Task: Add Four Sigmatic Organic Golden Latte Mushroom Mix Packet to the cart.
Action: Mouse pressed left at (19, 81)
Screenshot: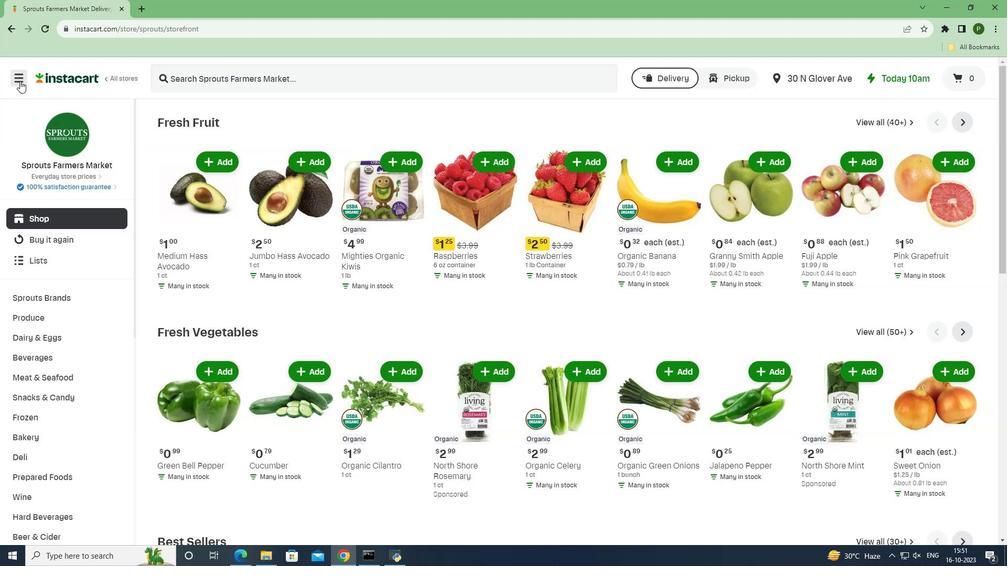 
Action: Mouse moved to (34, 277)
Screenshot: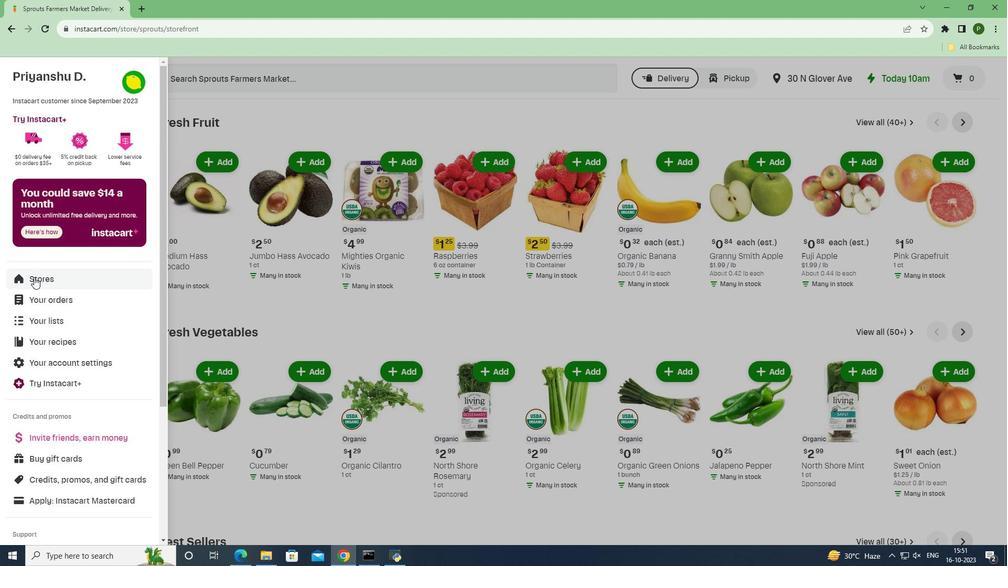 
Action: Mouse pressed left at (34, 277)
Screenshot: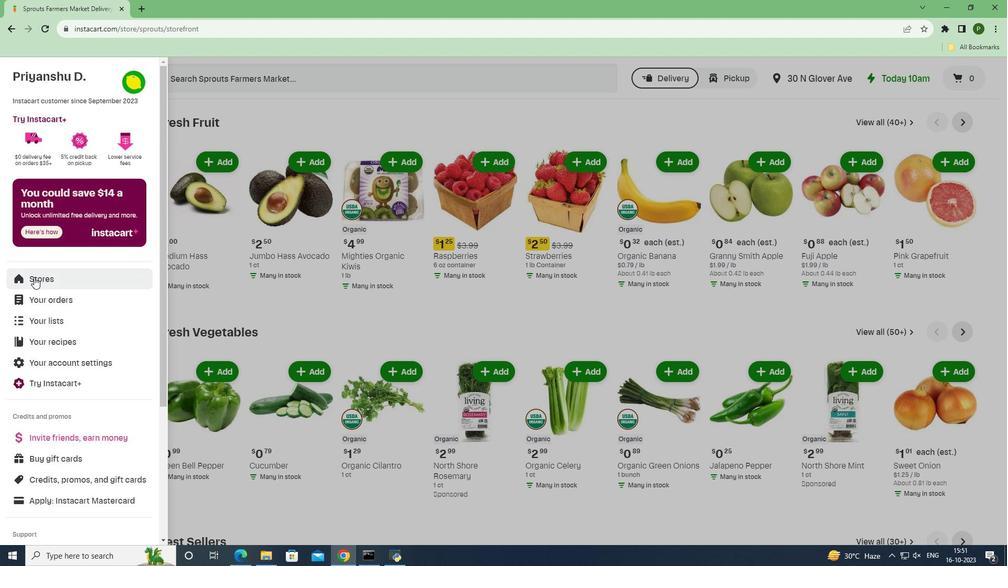 
Action: Mouse moved to (248, 125)
Screenshot: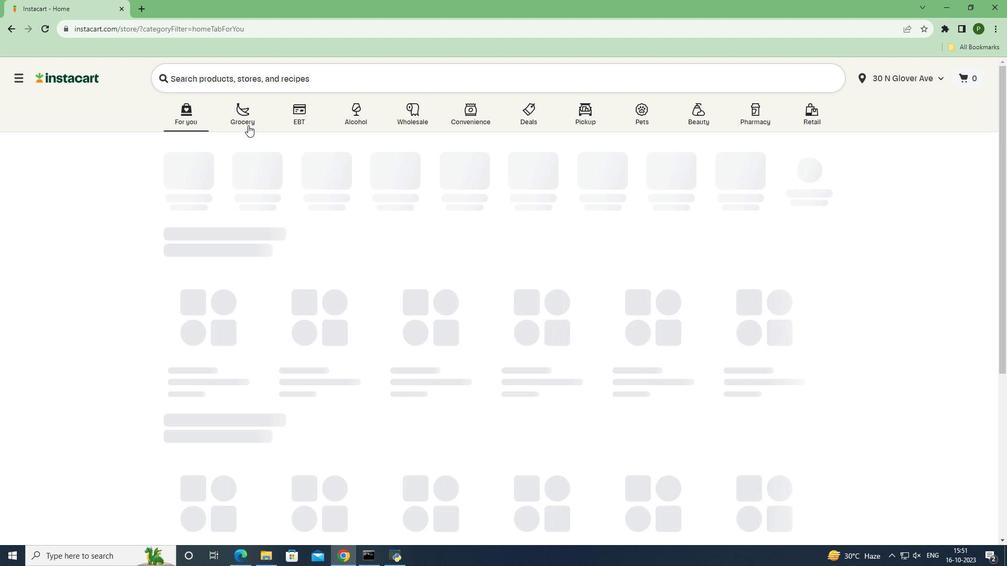 
Action: Mouse pressed left at (248, 125)
Screenshot: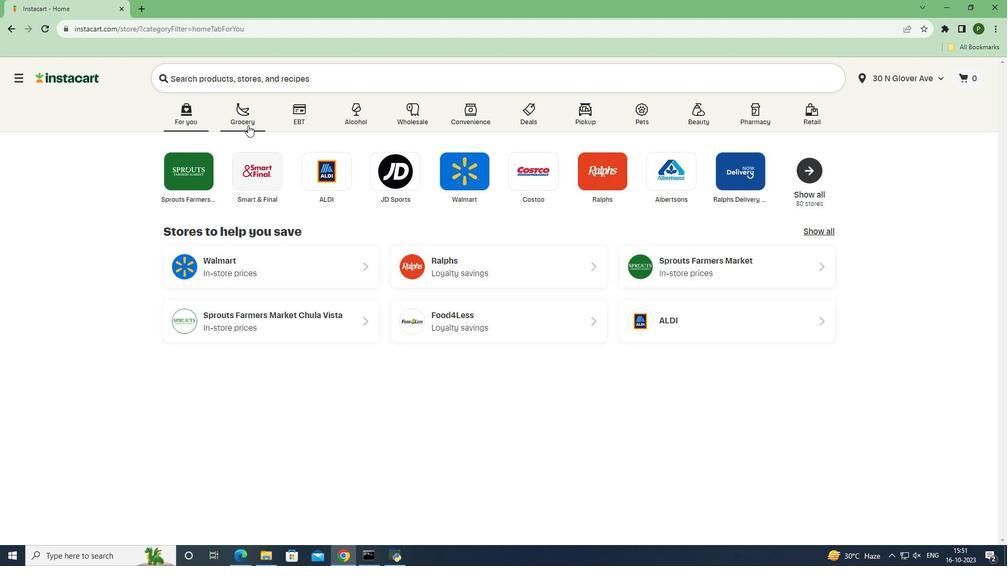 
Action: Mouse moved to (638, 240)
Screenshot: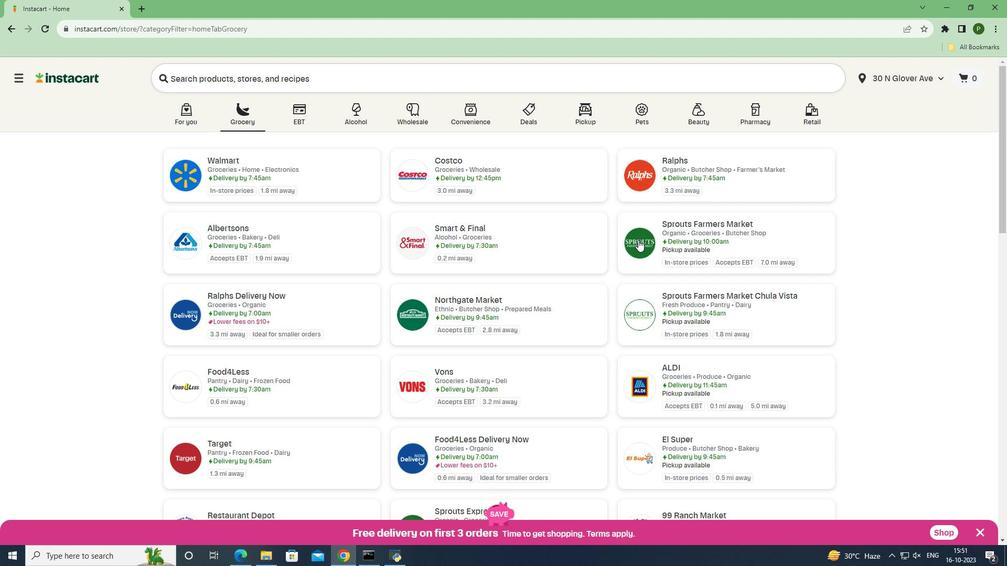 
Action: Mouse pressed left at (638, 240)
Screenshot: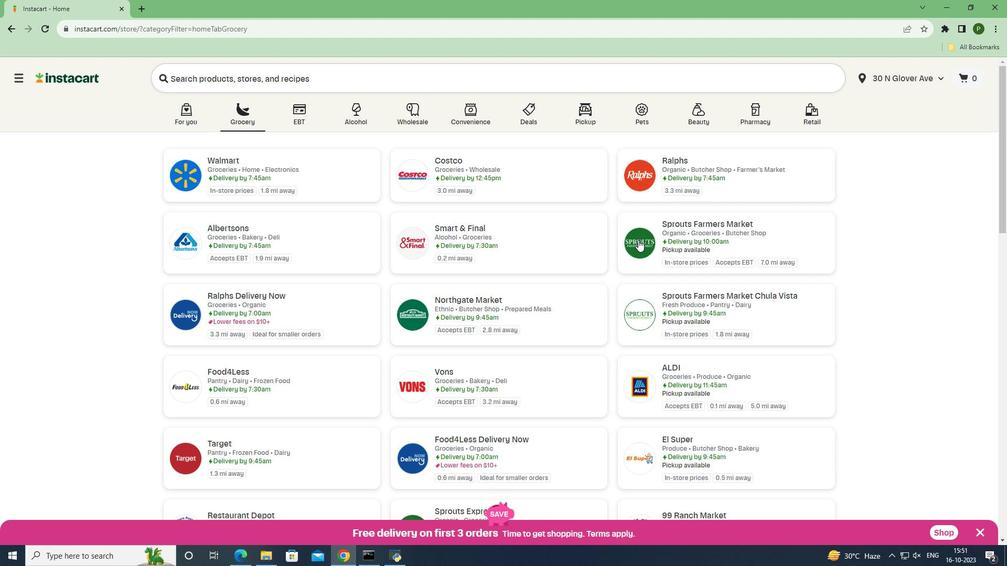 
Action: Mouse moved to (86, 360)
Screenshot: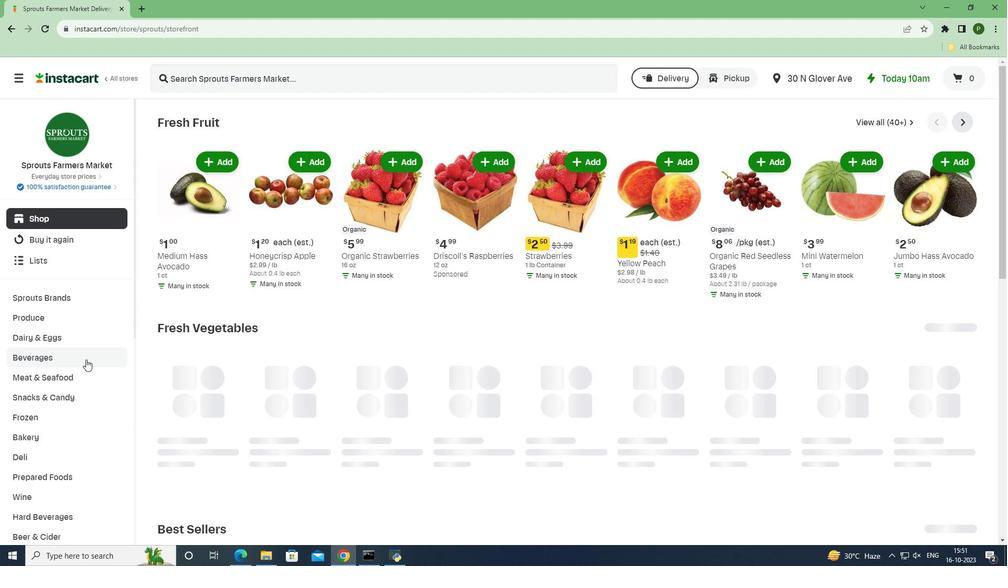
Action: Mouse pressed left at (86, 360)
Screenshot: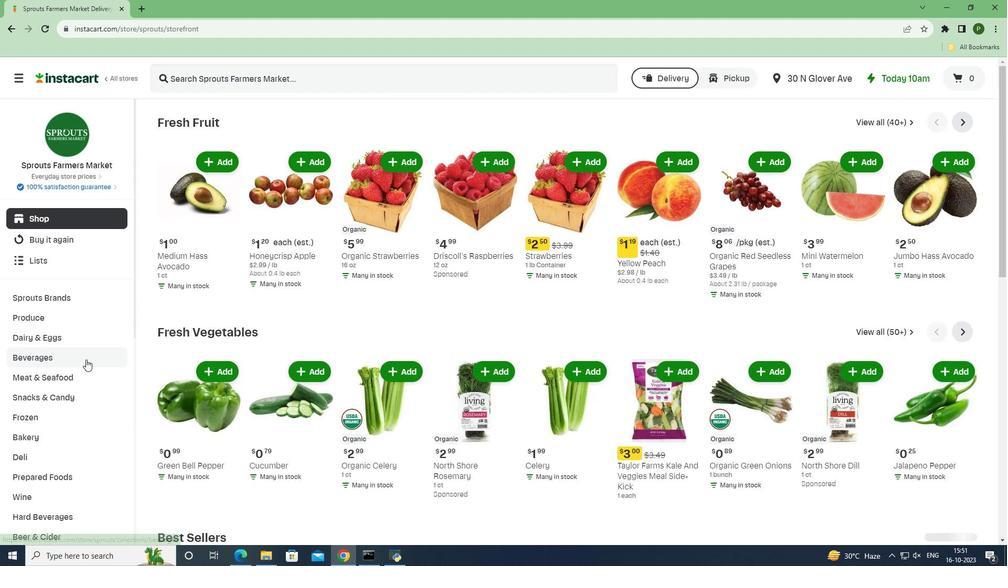 
Action: Mouse moved to (948, 146)
Screenshot: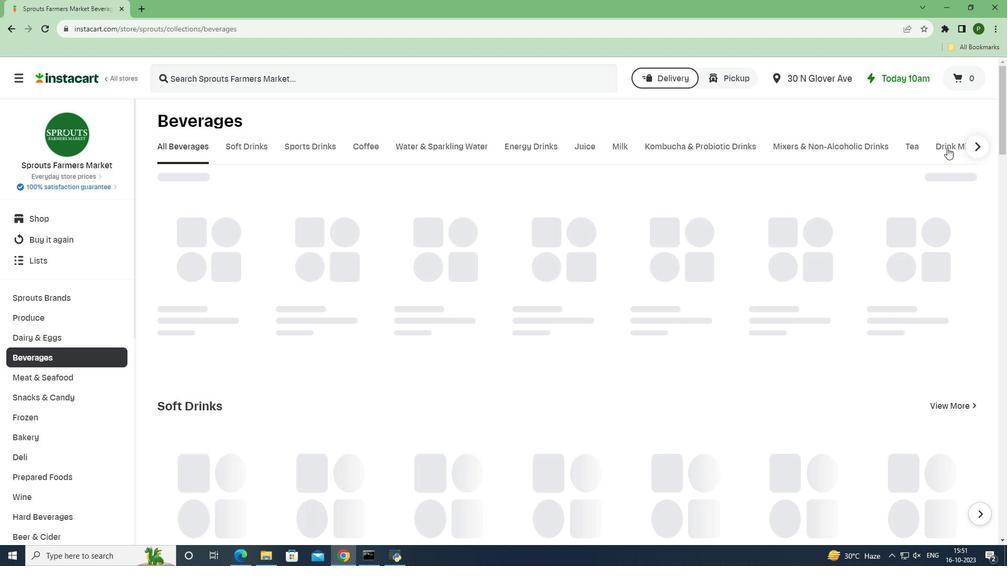 
Action: Mouse pressed left at (948, 146)
Screenshot: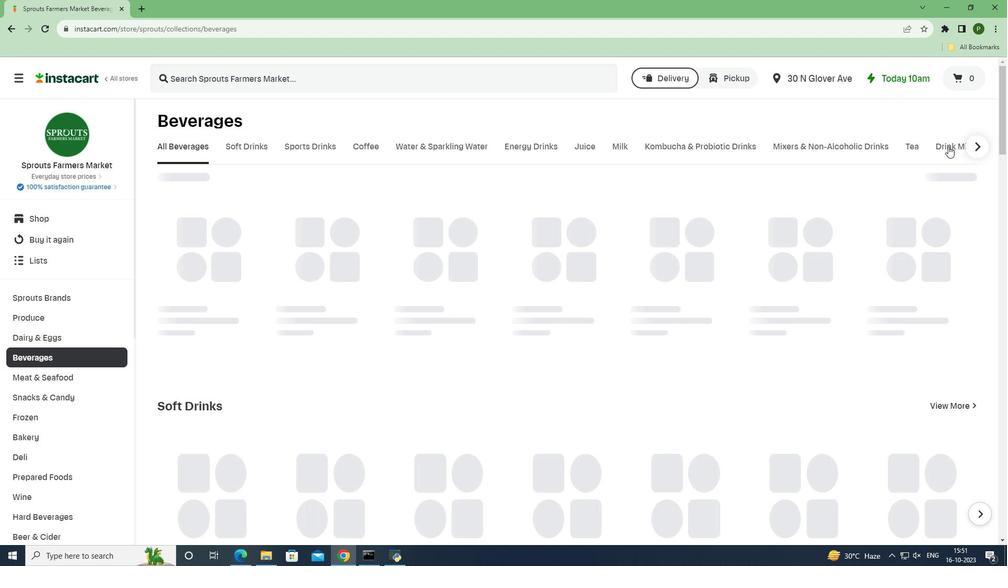
Action: Mouse moved to (281, 194)
Screenshot: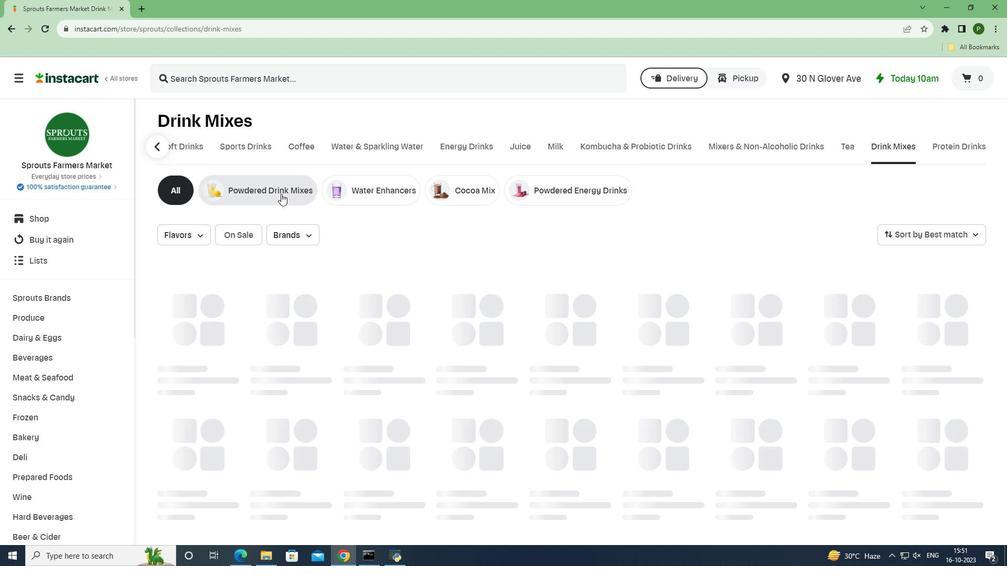 
Action: Mouse pressed left at (281, 194)
Screenshot: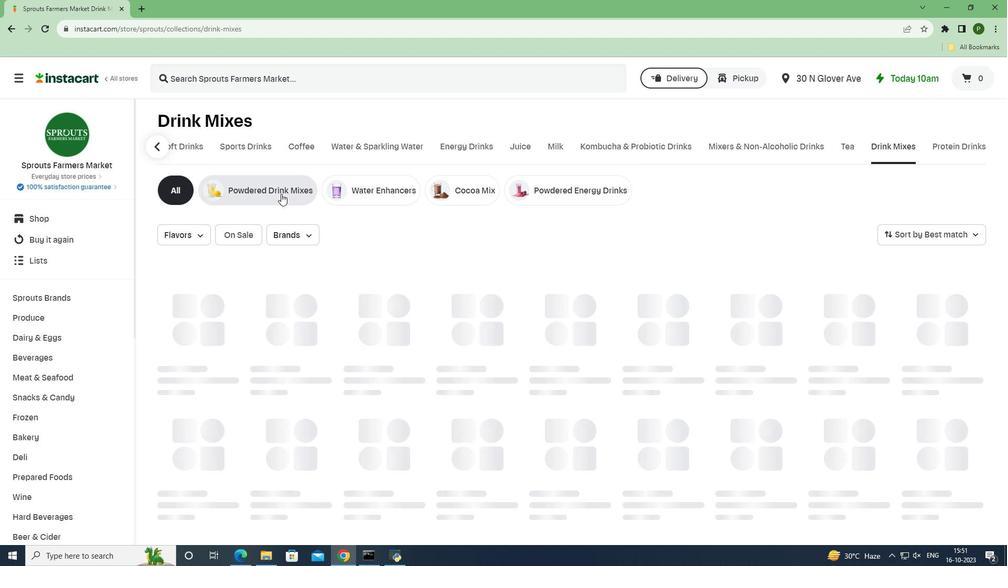
Action: Mouse moved to (281, 78)
Screenshot: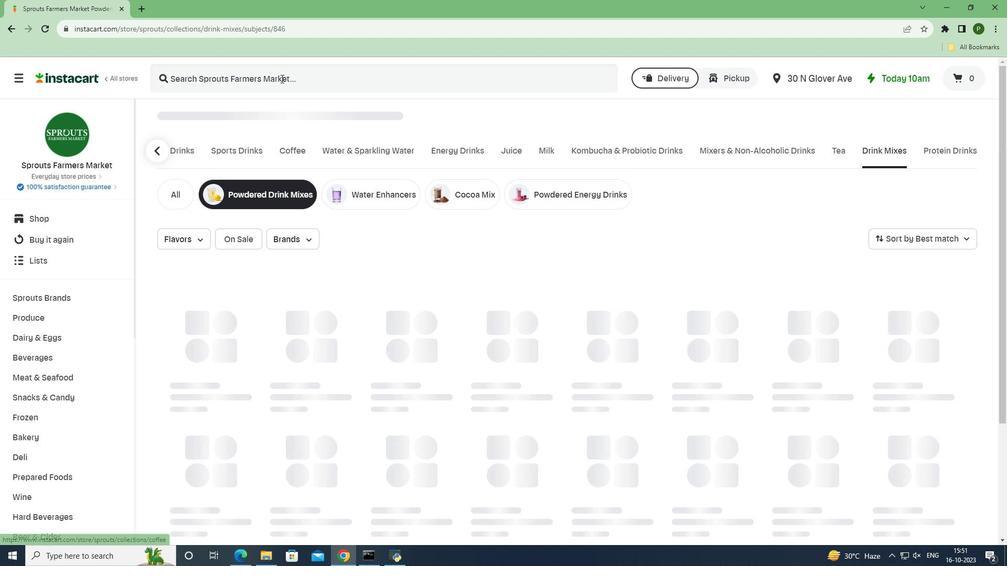 
Action: Mouse pressed left at (281, 78)
Screenshot: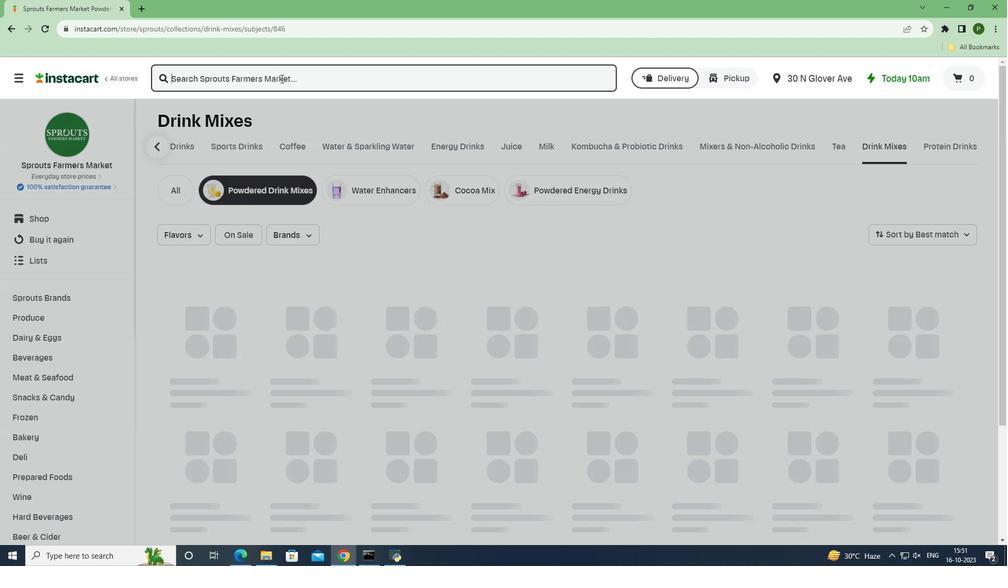 
Action: Key pressed <Key.caps_lock>F<Key.caps_lock>our<Key.space><Key.caps_lock>S<Key.caps_lock>igmatic<Key.space><Key.caps_lock>O<Key.caps_lock>rganic<Key.space><Key.caps_lock>G<Key.caps_lock>olden<Key.space><Key.caps_lock>L<Key.caps_lock>atte<Key.space><Key.caps_lock>M<Key.caps_lock>ushroom<Key.space><Key.caps_lock>M<Key.caps_lock>ix<Key.space><Key.caps_lock>P<Key.caps_lock>acket<Key.space><Key.enter>
Screenshot: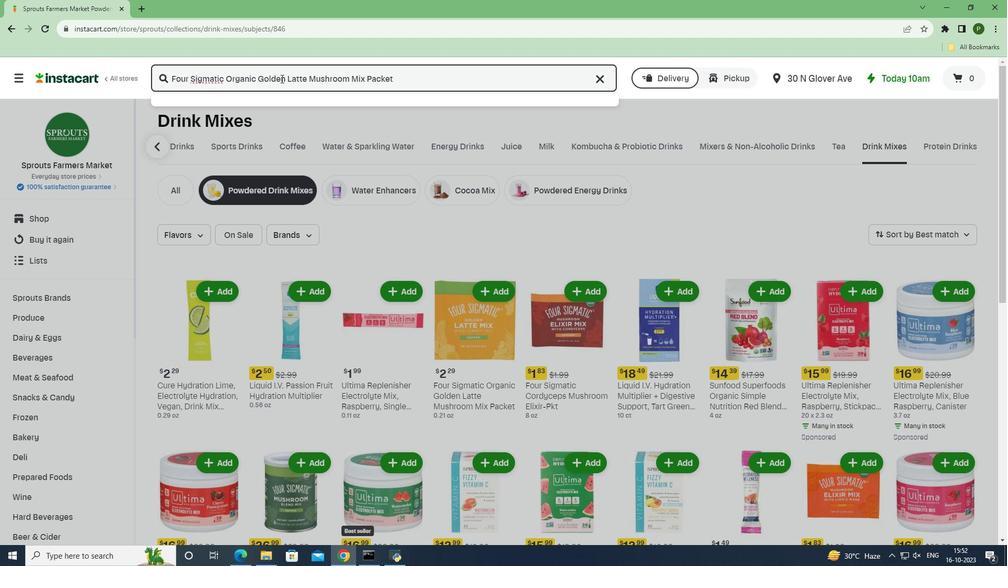
Action: Mouse moved to (323, 333)
Screenshot: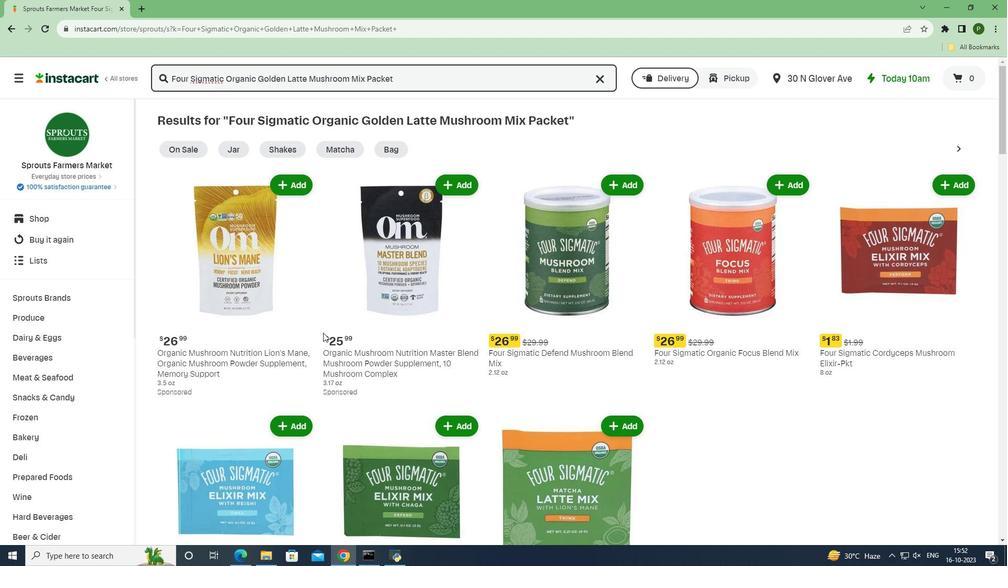 
Action: Mouse scrolled (323, 332) with delta (0, 0)
Screenshot: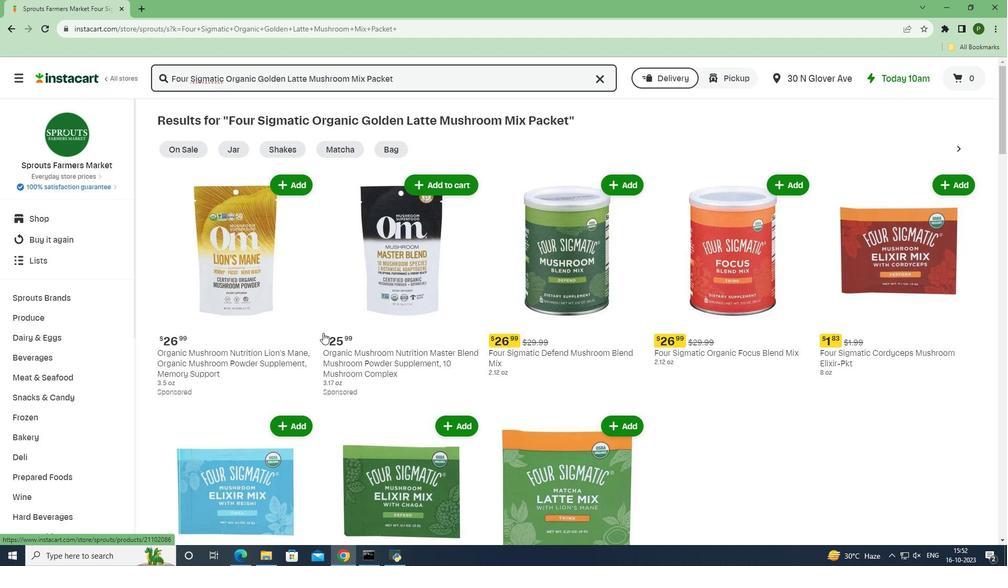 
Action: Mouse scrolled (323, 332) with delta (0, 0)
Screenshot: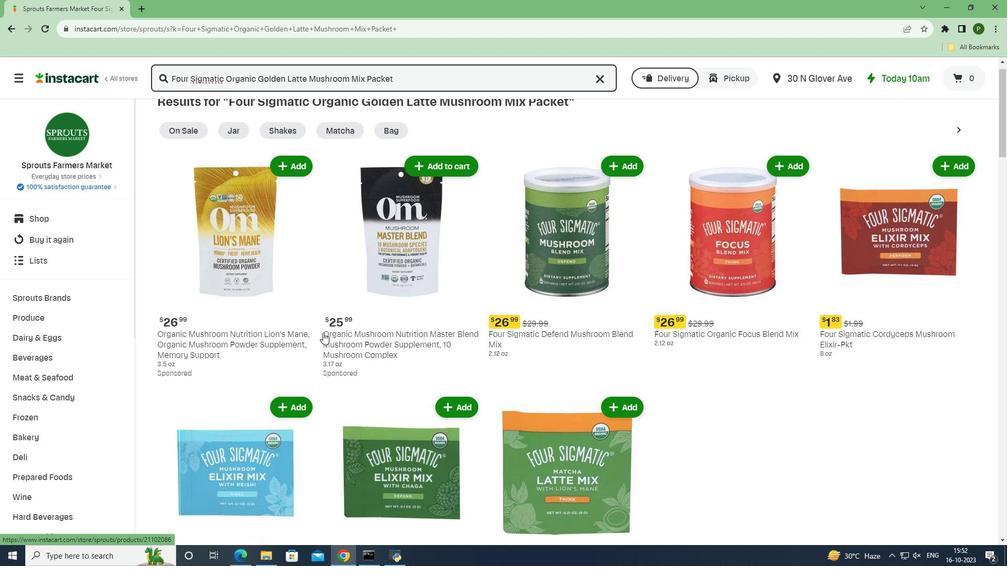 
Action: Mouse scrolled (323, 332) with delta (0, 0)
Screenshot: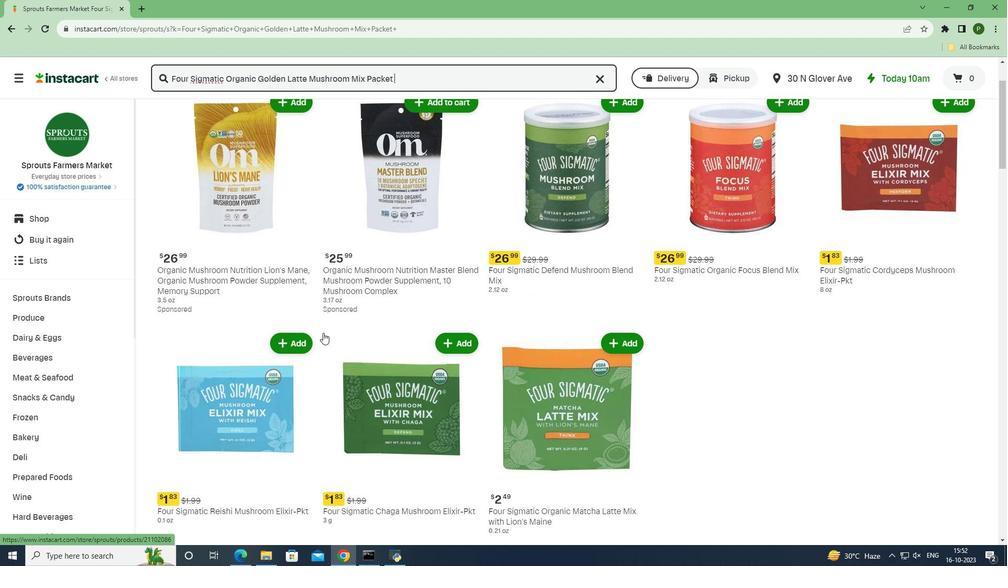 
Action: Mouse scrolled (323, 332) with delta (0, 0)
Screenshot: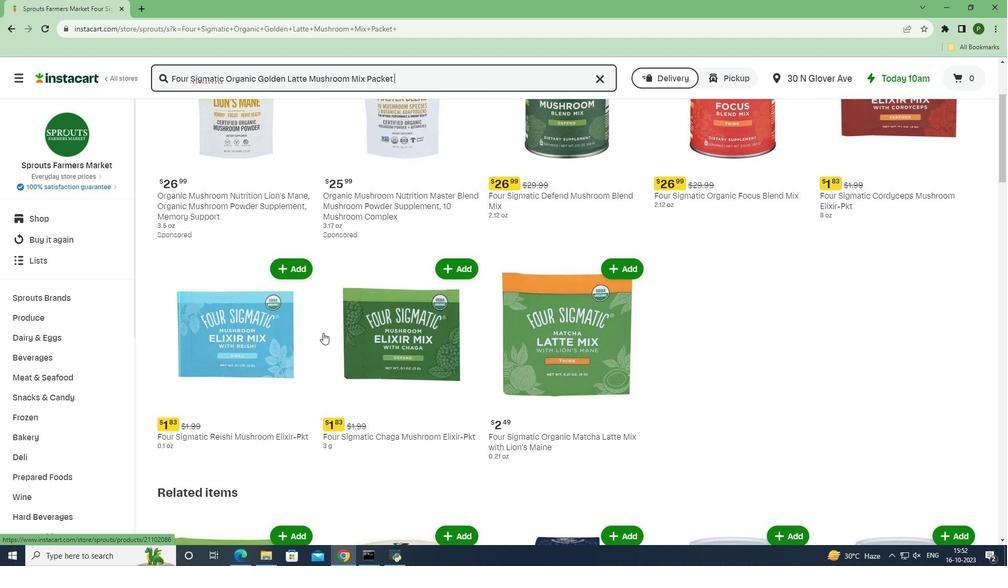
Action: Mouse scrolled (323, 332) with delta (0, 0)
Screenshot: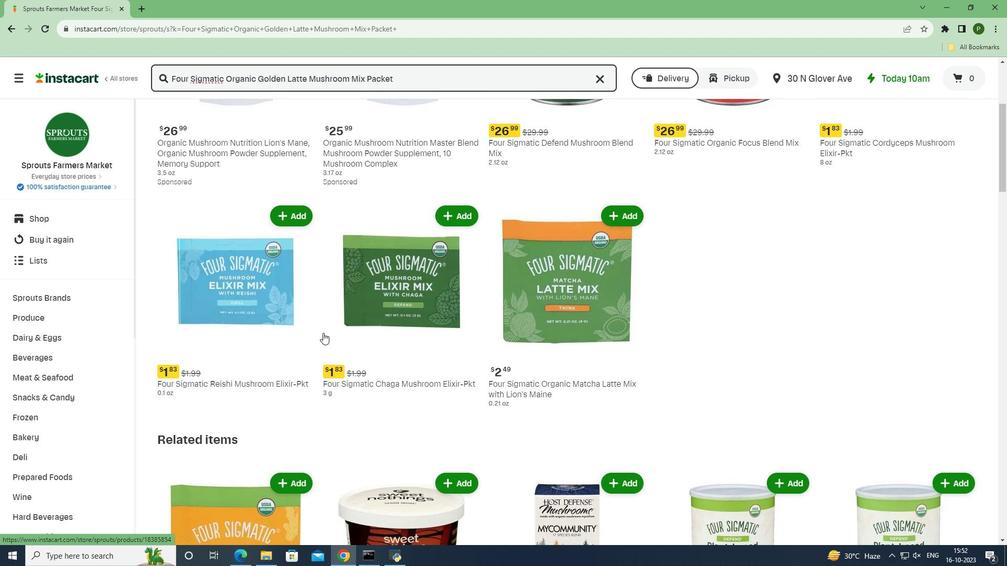 
Action: Mouse scrolled (323, 332) with delta (0, 0)
Screenshot: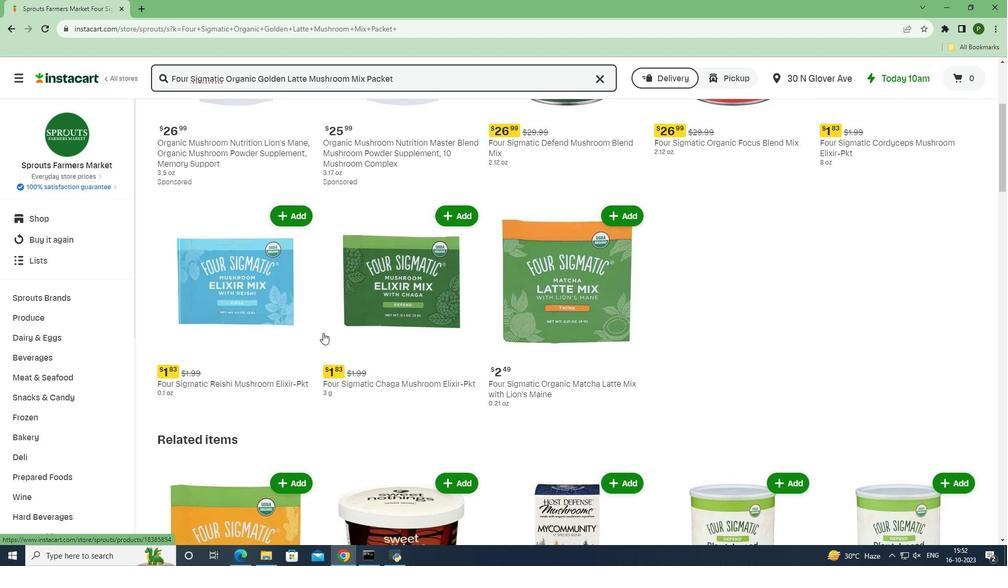 
Action: Mouse moved to (298, 373)
Screenshot: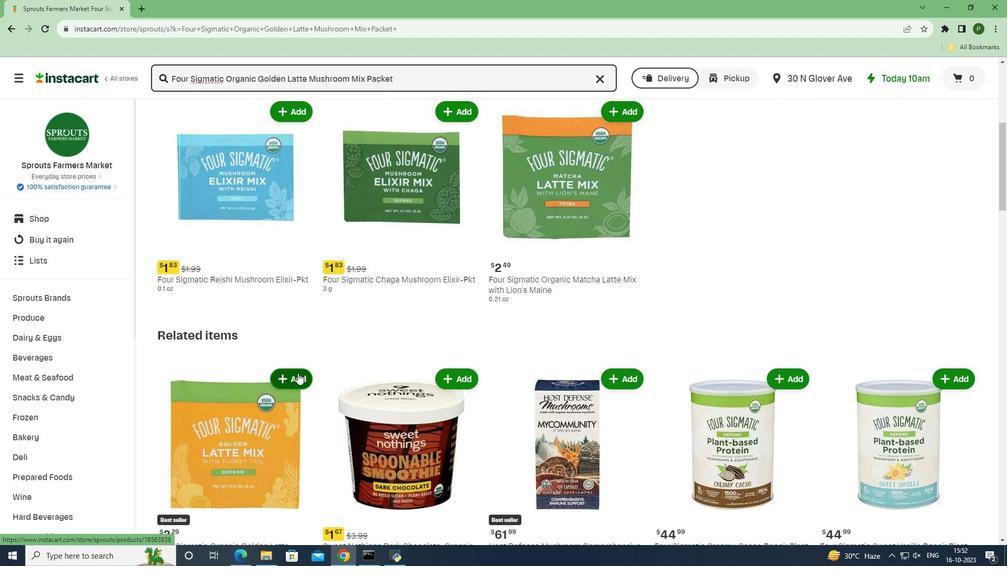 
Action: Mouse pressed left at (298, 373)
Screenshot: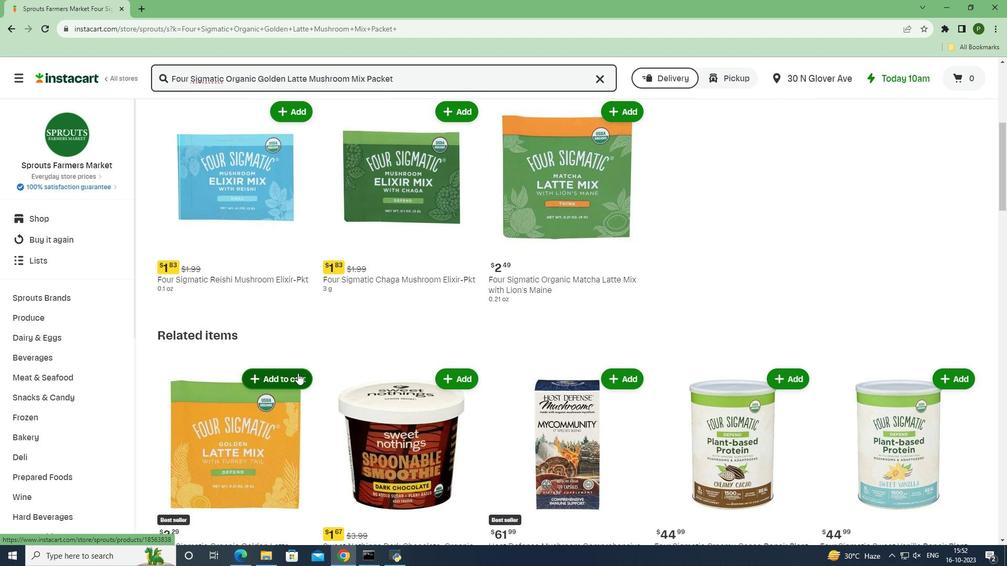 
Action: Mouse moved to (314, 410)
Screenshot: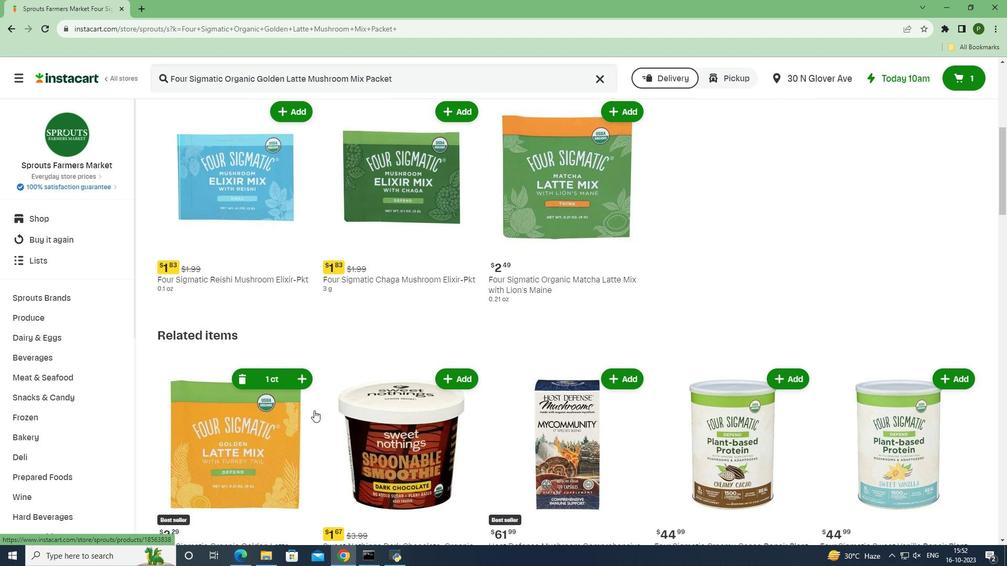 
Action: Mouse scrolled (314, 410) with delta (0, 0)
Screenshot: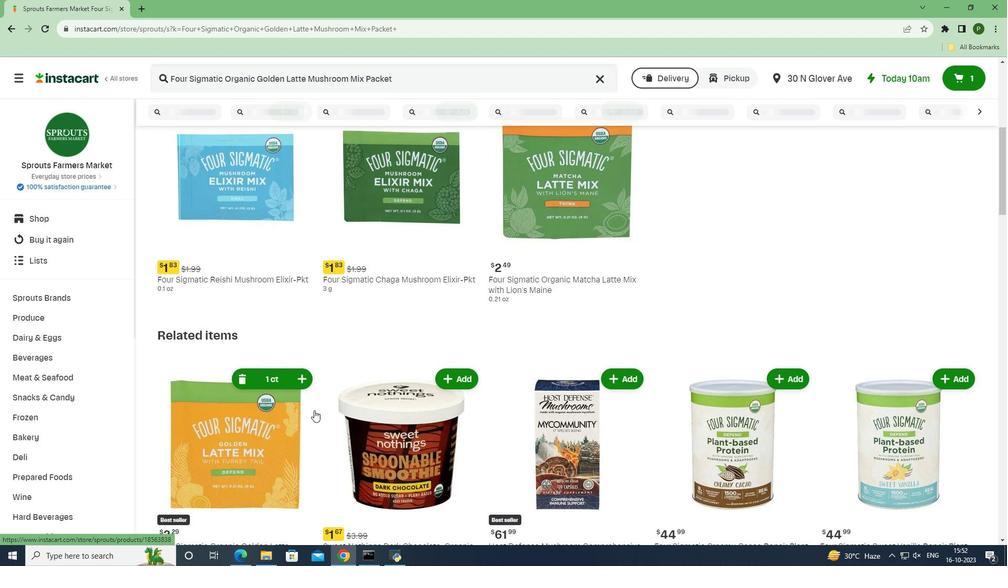 
Action: Mouse scrolled (314, 410) with delta (0, 0)
Screenshot: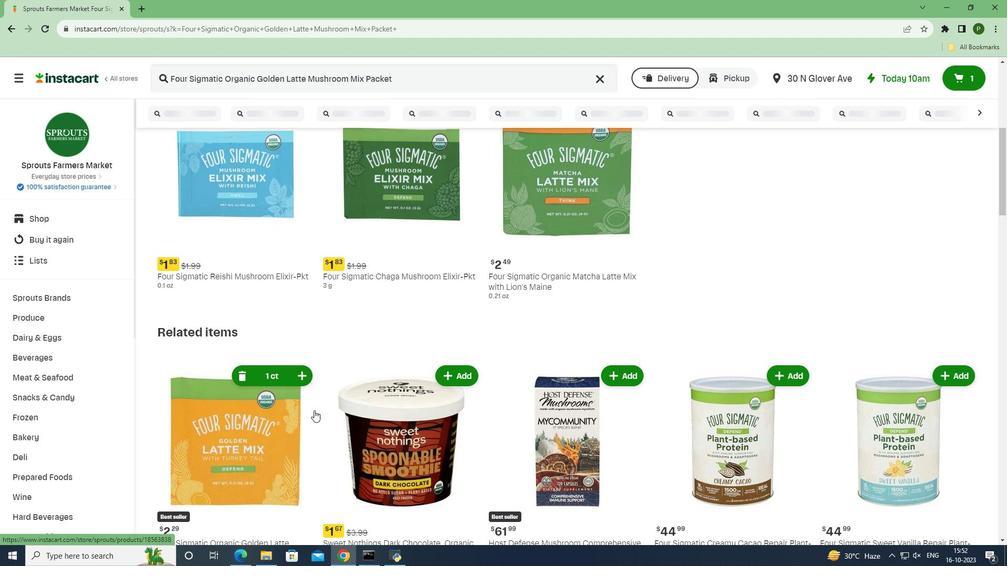 
